 Task: Add Litehouse Blue Cheese Center Cut to the cart.
Action: Mouse moved to (987, 325)
Screenshot: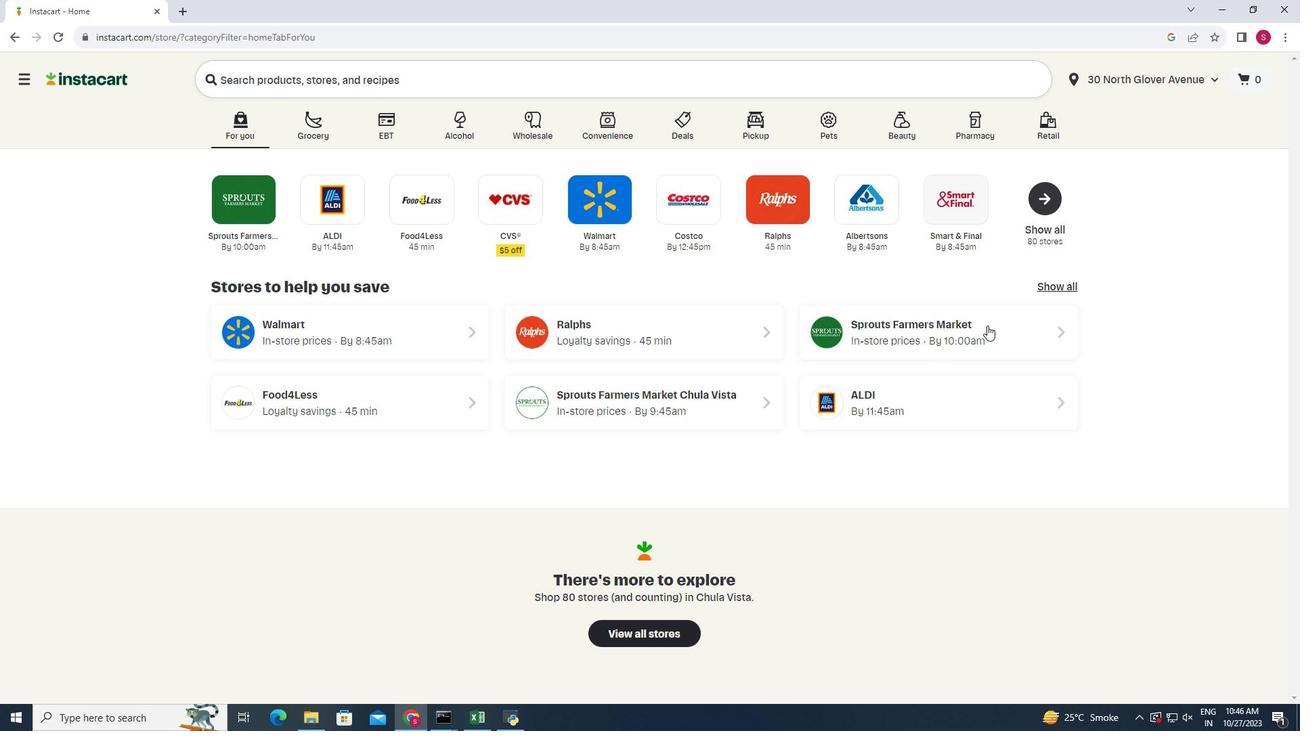 
Action: Mouse pressed left at (987, 325)
Screenshot: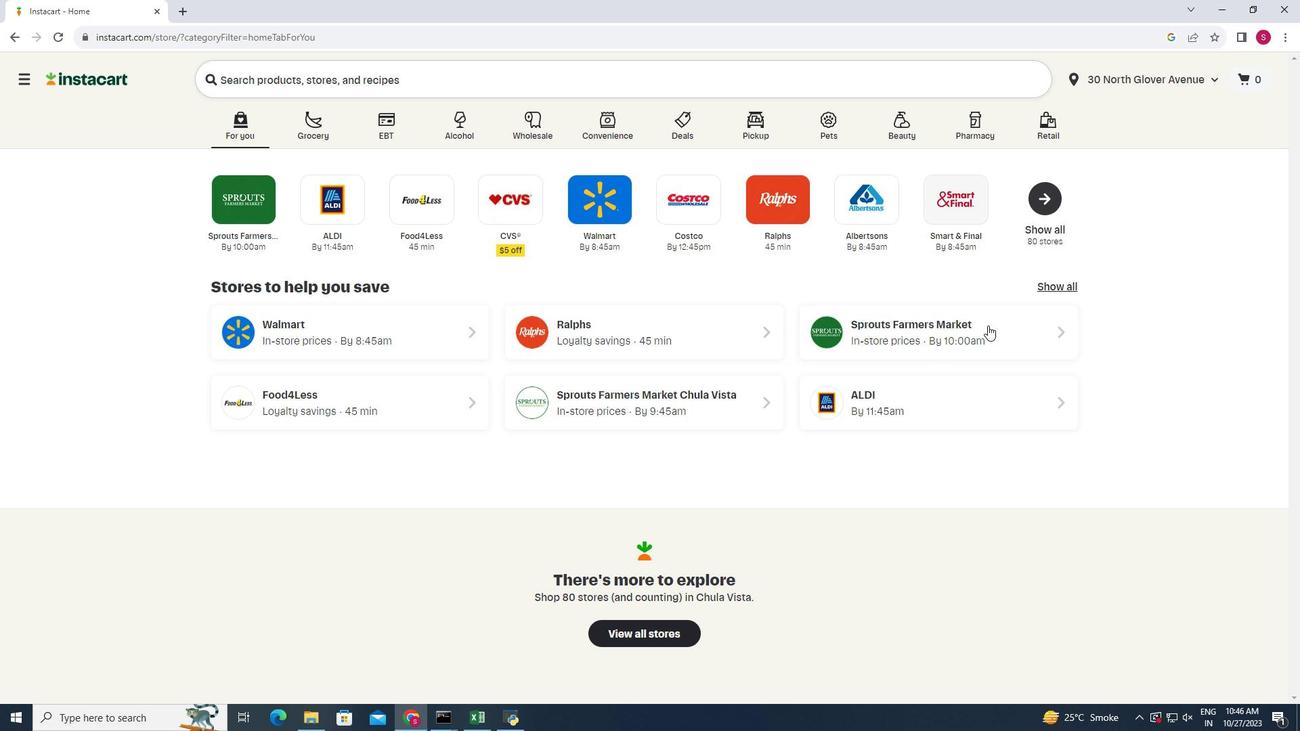 
Action: Mouse moved to (31, 645)
Screenshot: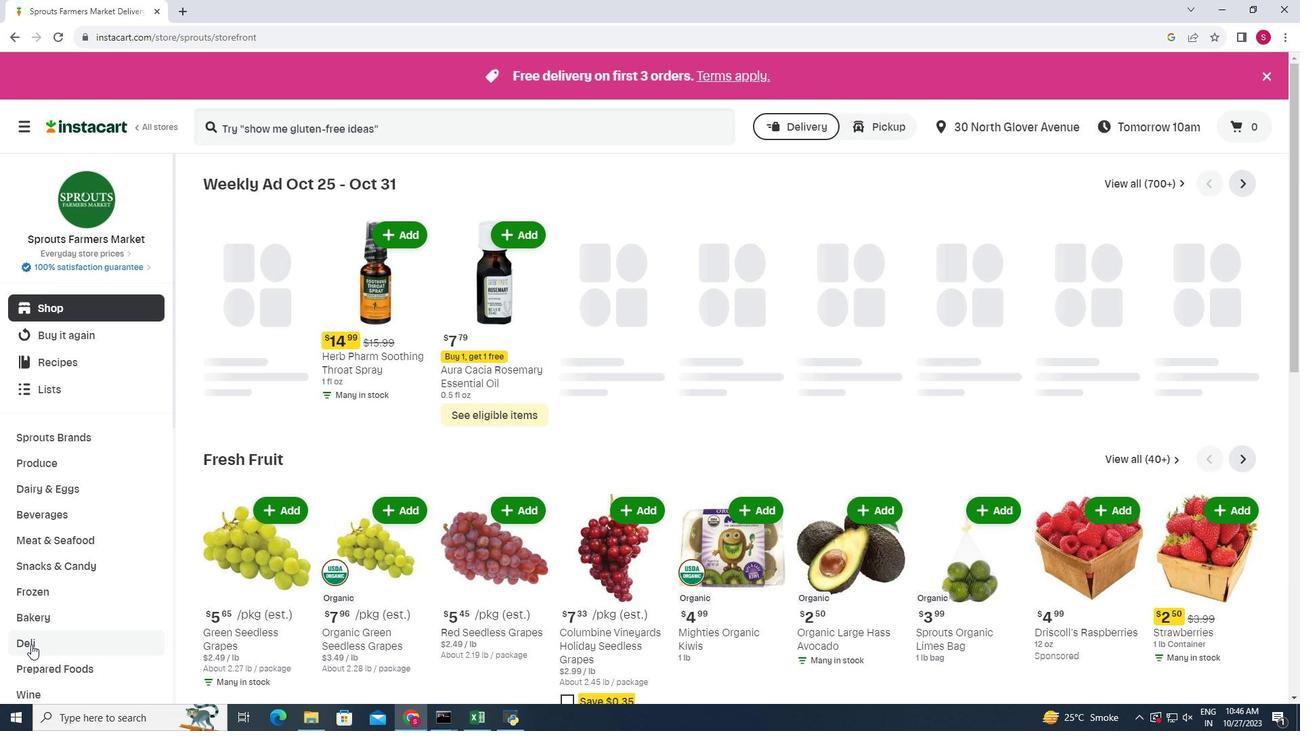 
Action: Mouse pressed left at (31, 645)
Screenshot: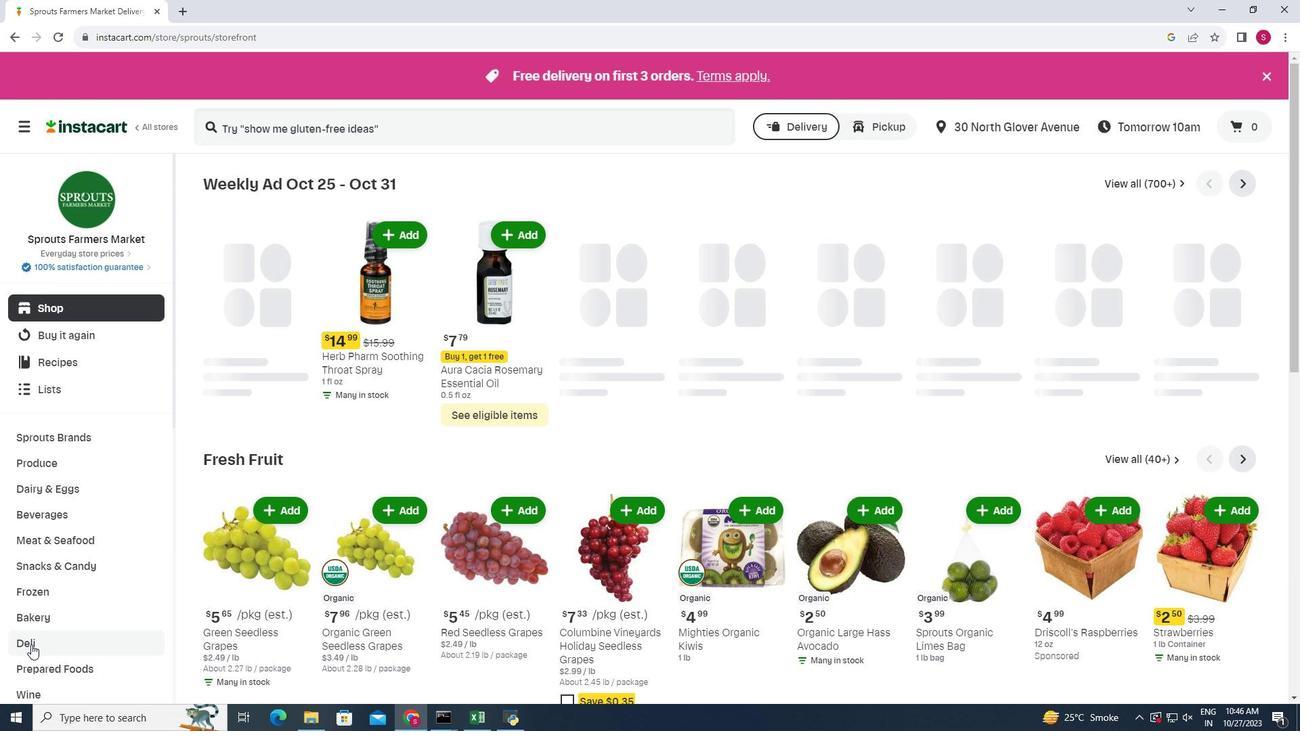 
Action: Mouse moved to (353, 208)
Screenshot: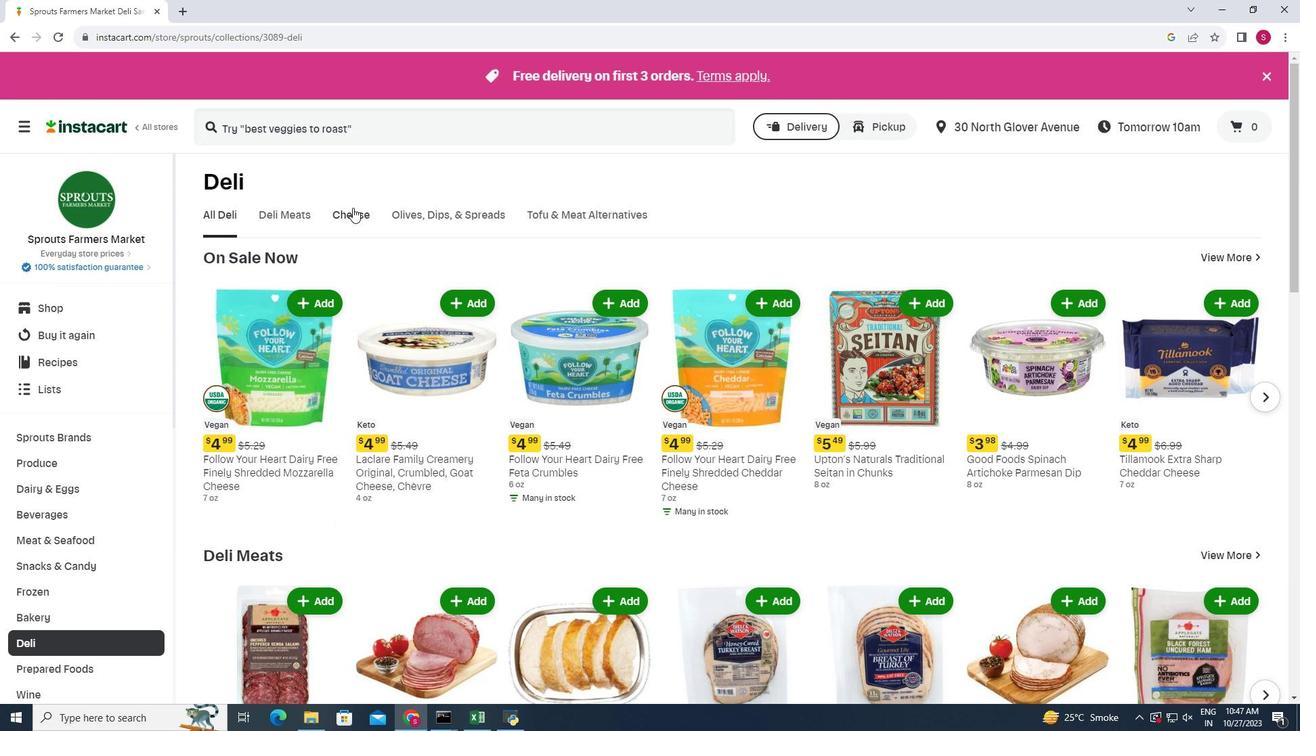 
Action: Mouse pressed left at (353, 208)
Screenshot: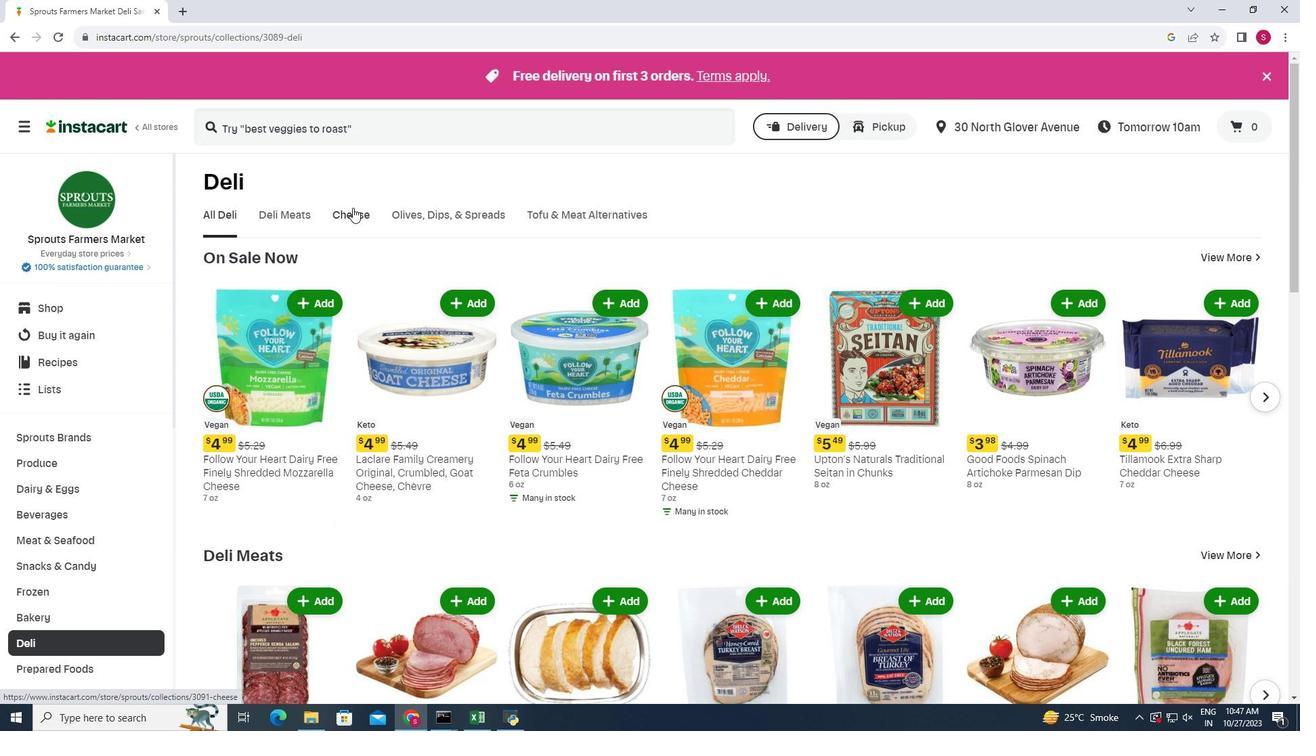 
Action: Mouse moved to (1151, 269)
Screenshot: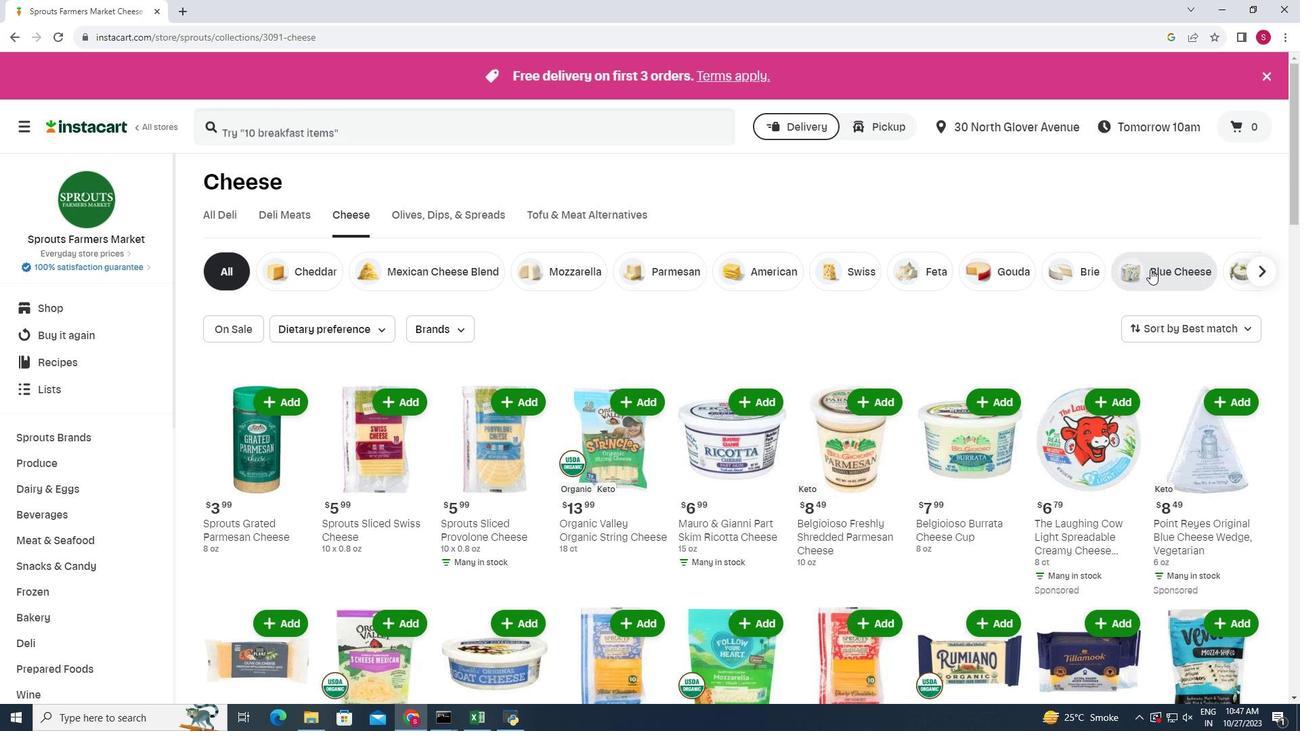
Action: Mouse pressed left at (1151, 269)
Screenshot: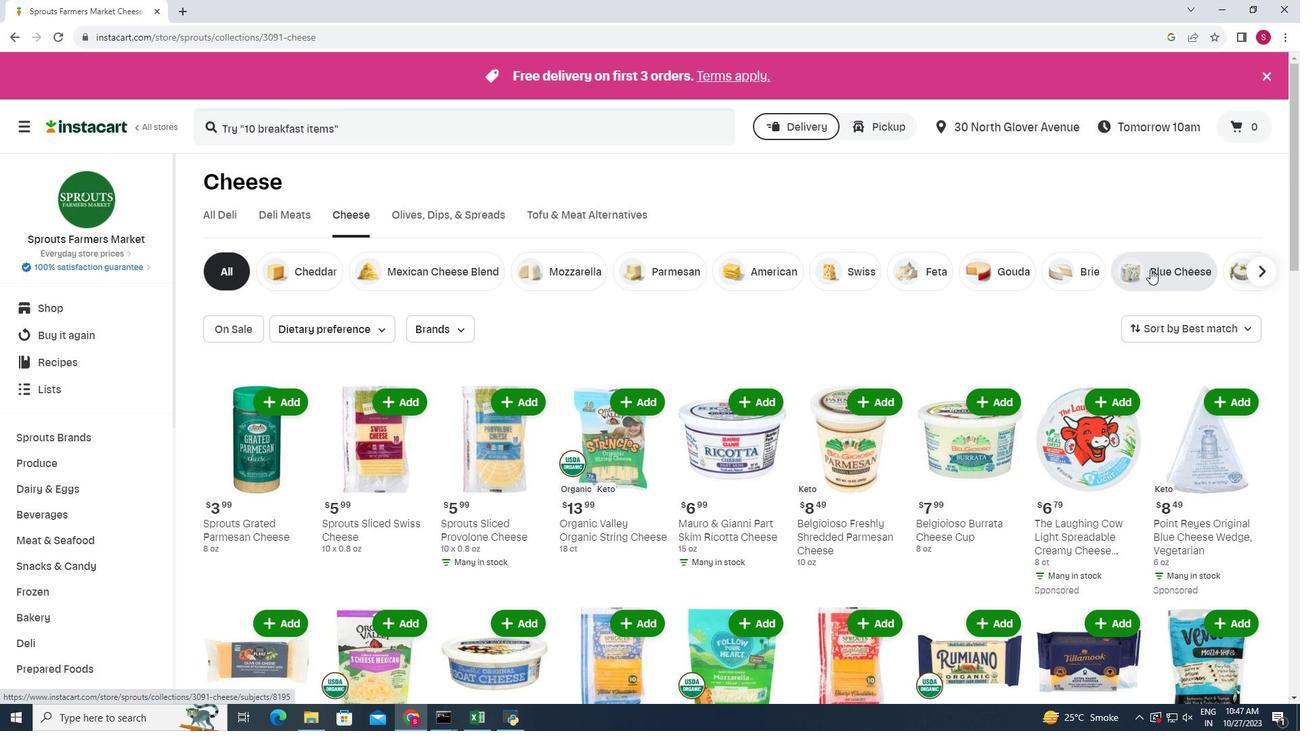 
Action: Mouse moved to (648, 352)
Screenshot: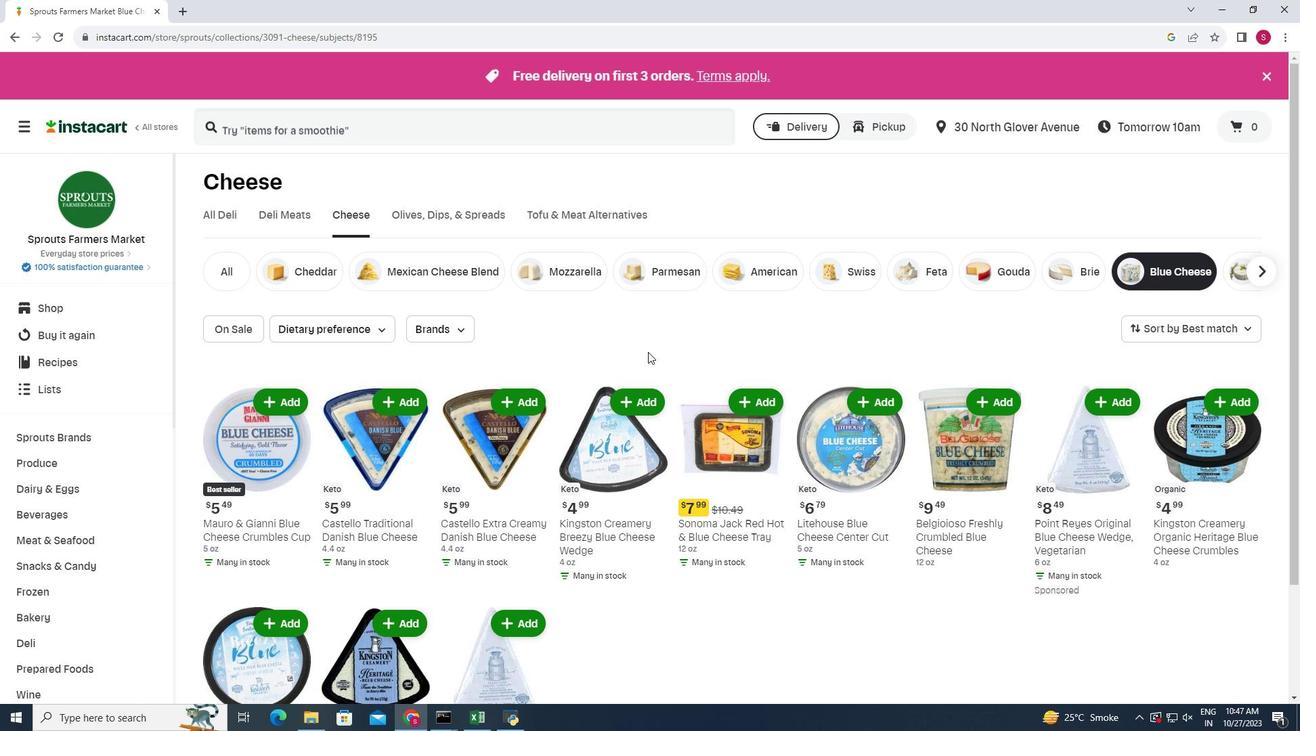 
Action: Mouse scrolled (648, 351) with delta (0, 0)
Screenshot: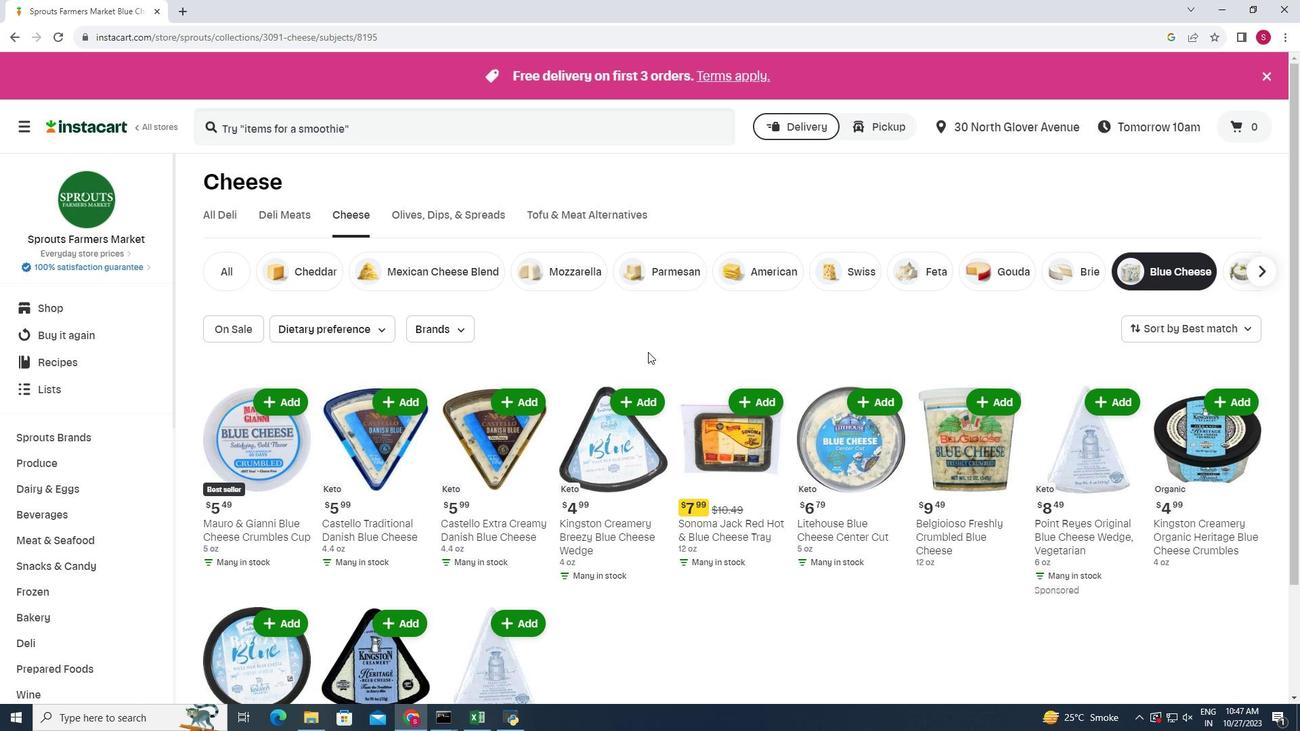 
Action: Mouse moved to (874, 322)
Screenshot: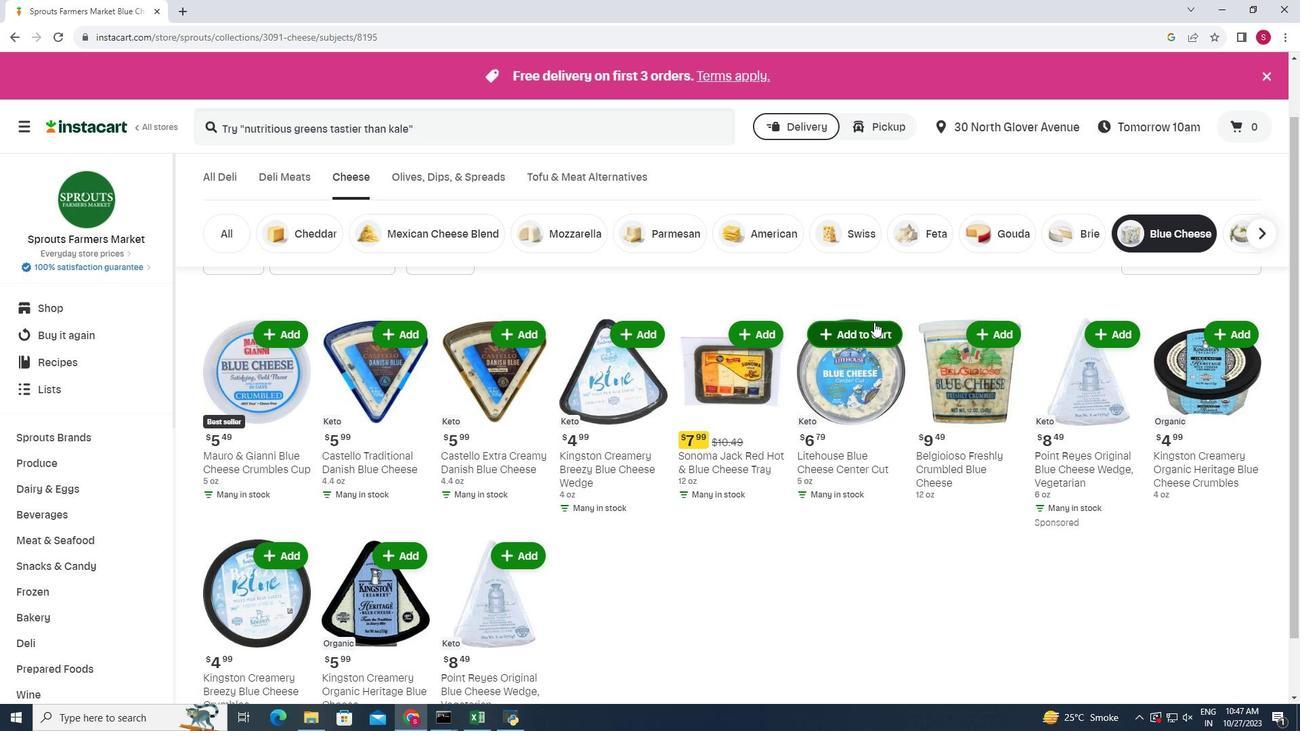 
Action: Mouse pressed left at (874, 322)
Screenshot: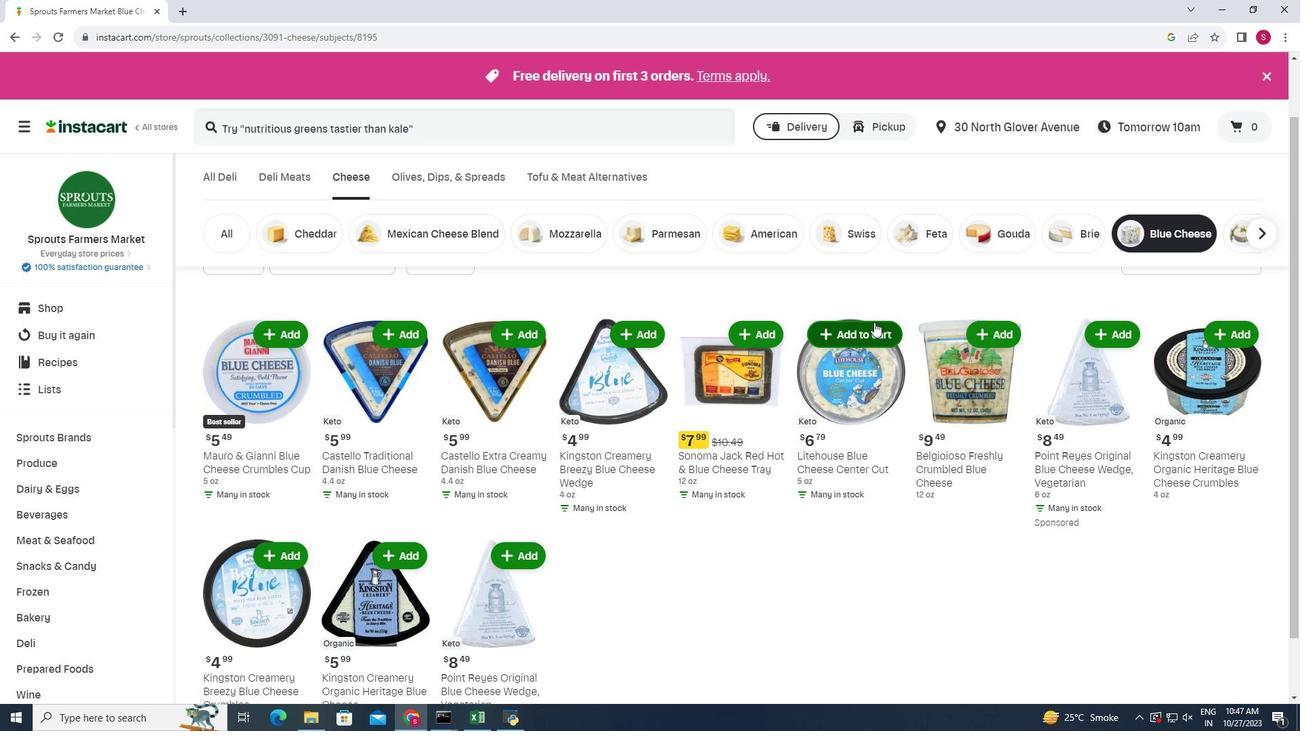 
Action: Mouse moved to (876, 297)
Screenshot: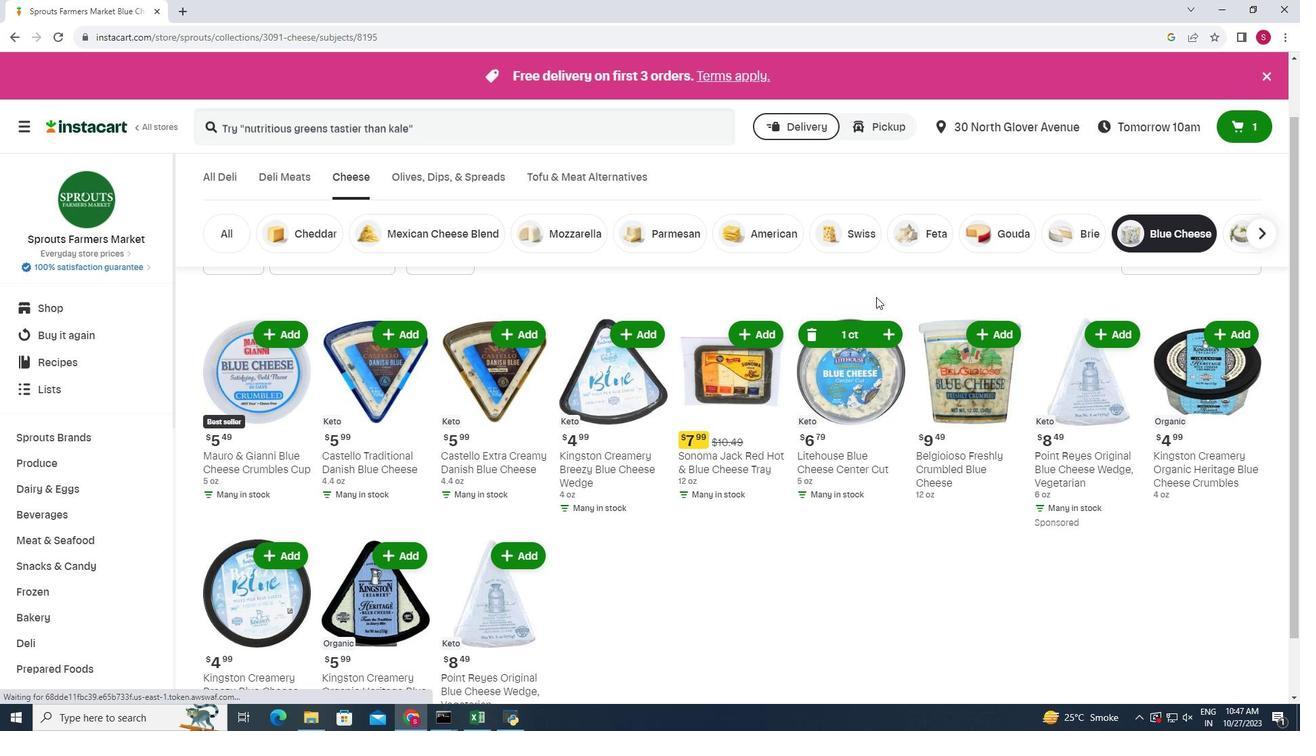 
